 Task: Display the location "169 Perry Street, Grand Blanc, Michigan" while booking.
Action: Mouse moved to (637, 305)
Screenshot: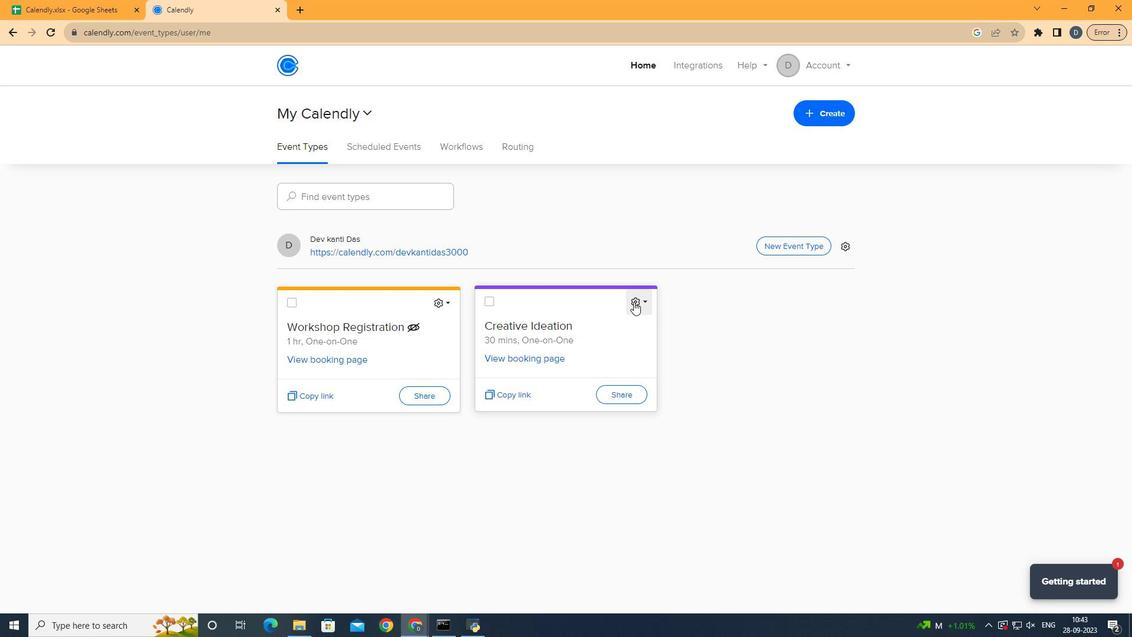 
Action: Mouse pressed left at (637, 305)
Screenshot: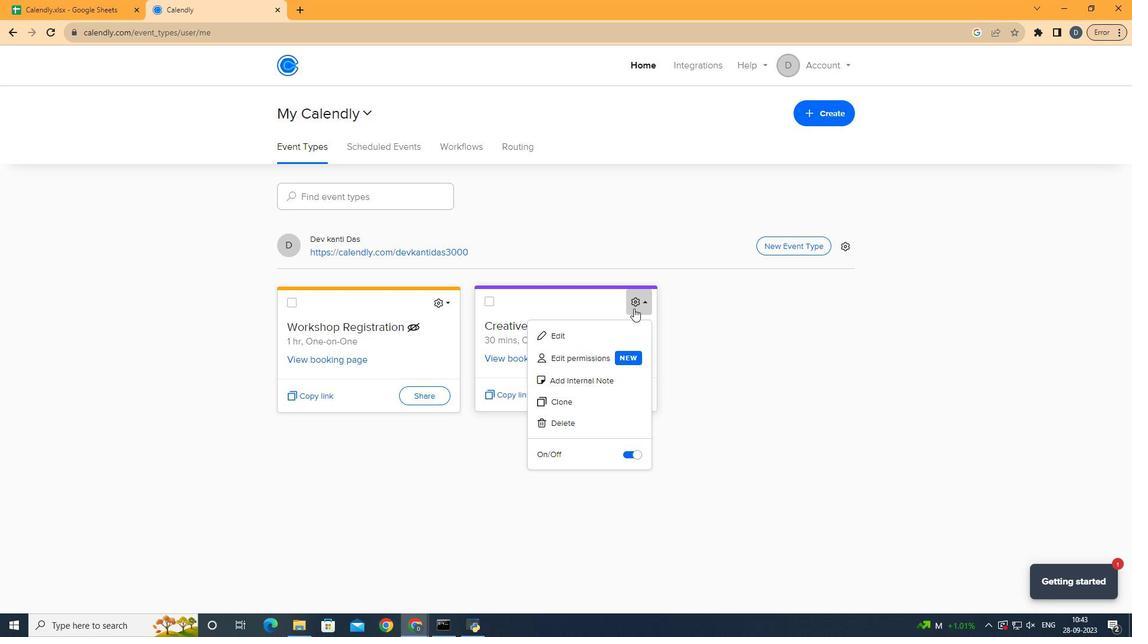 
Action: Mouse moved to (629, 342)
Screenshot: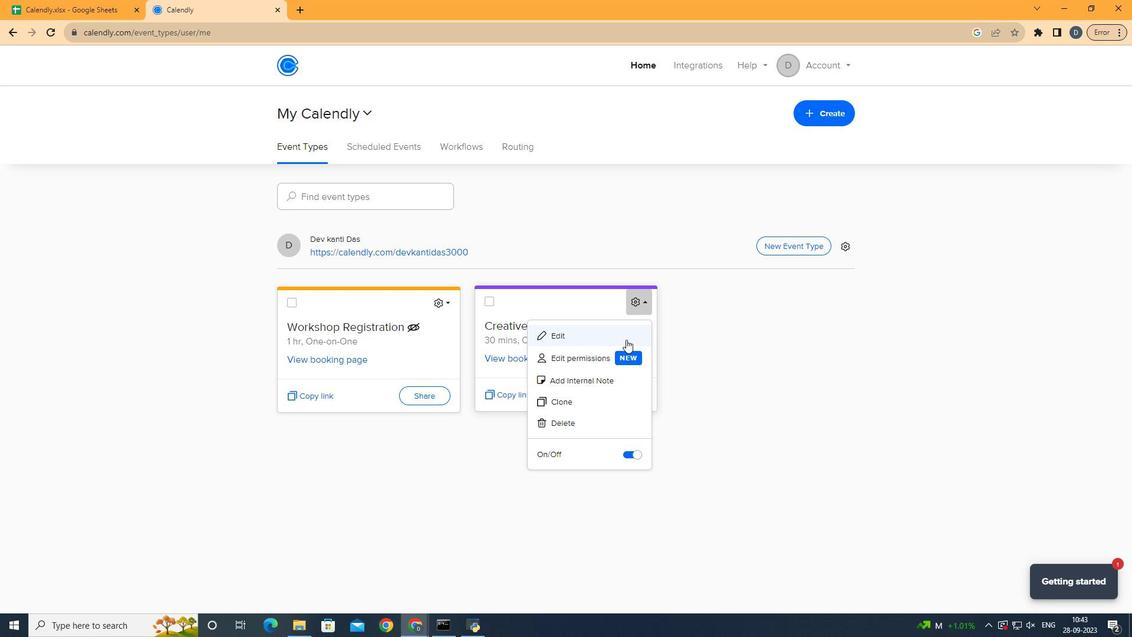 
Action: Mouse pressed left at (629, 342)
Screenshot: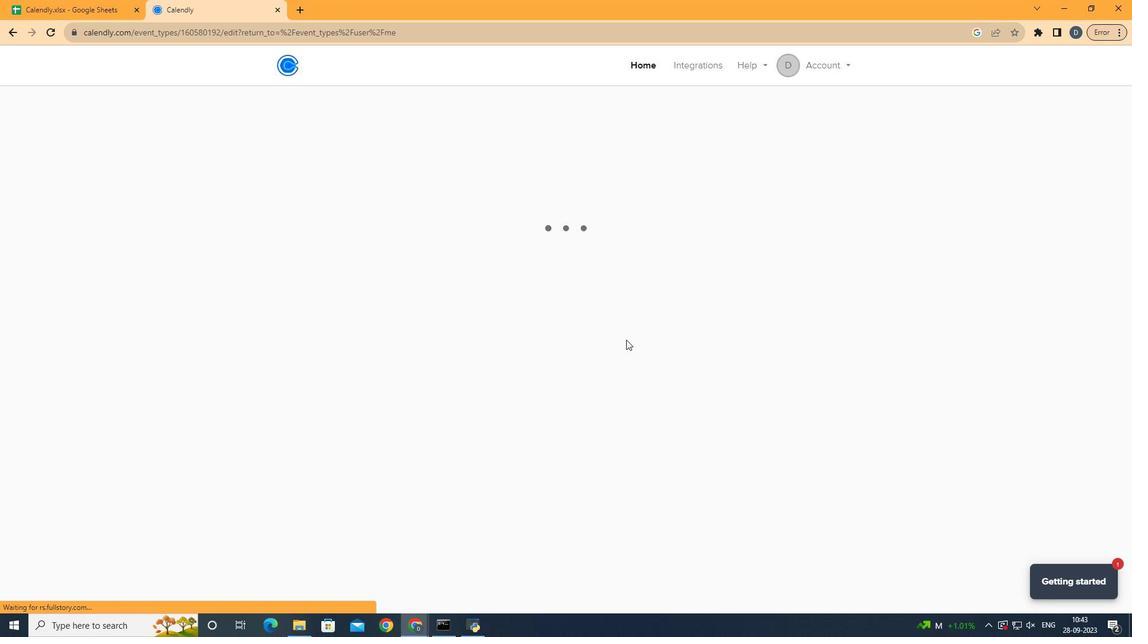 
Action: Mouse moved to (398, 218)
Screenshot: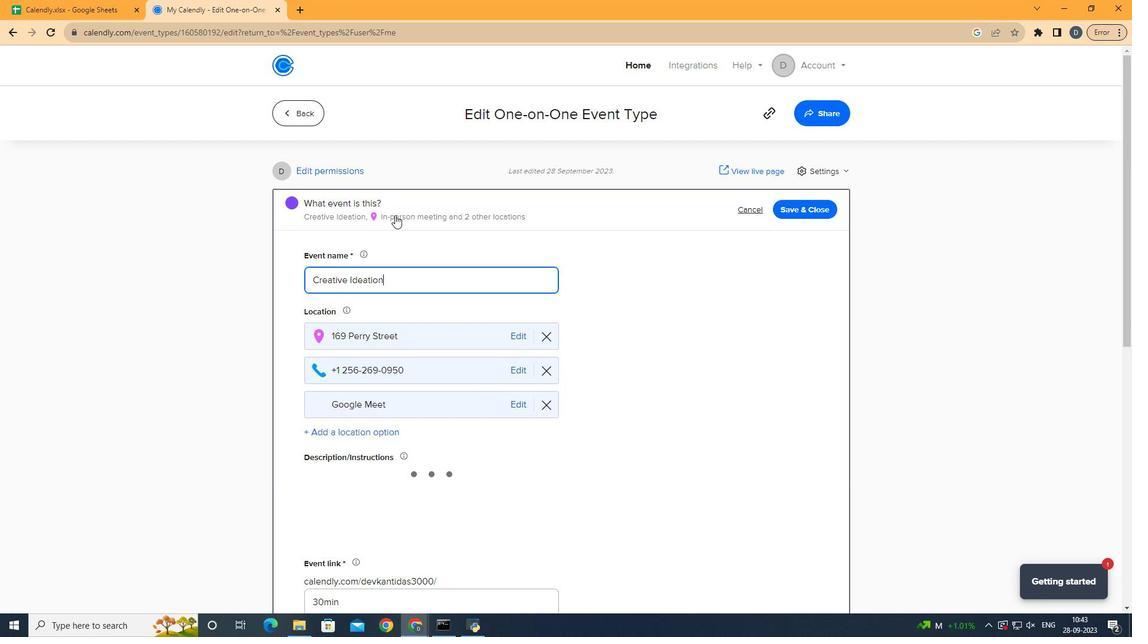 
Action: Mouse pressed left at (398, 218)
Screenshot: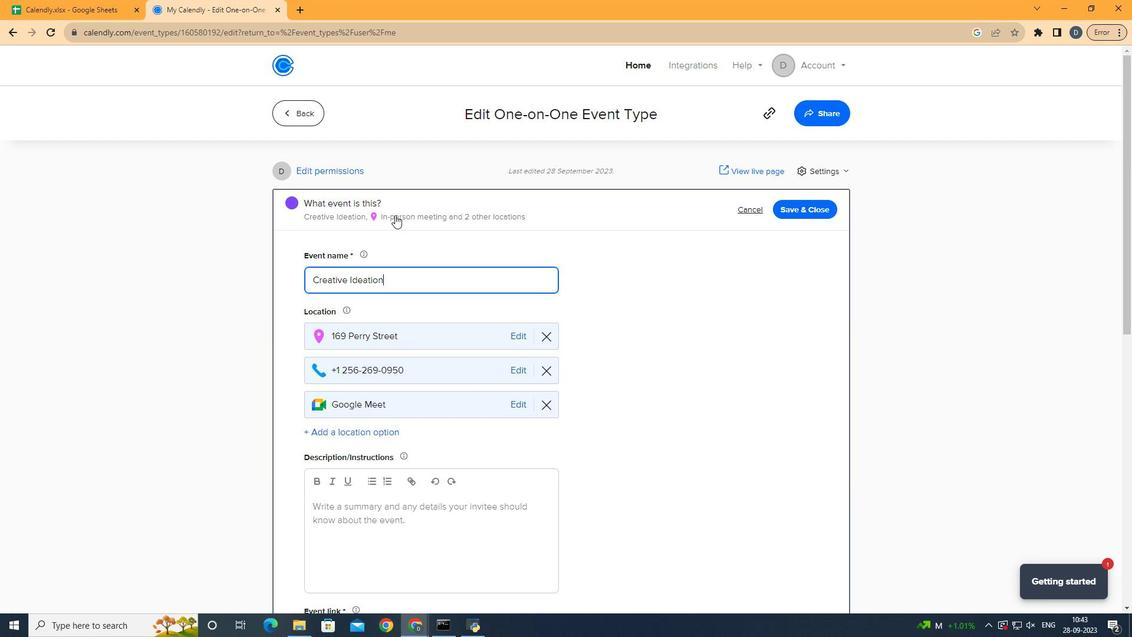
Action: Mouse moved to (414, 325)
Screenshot: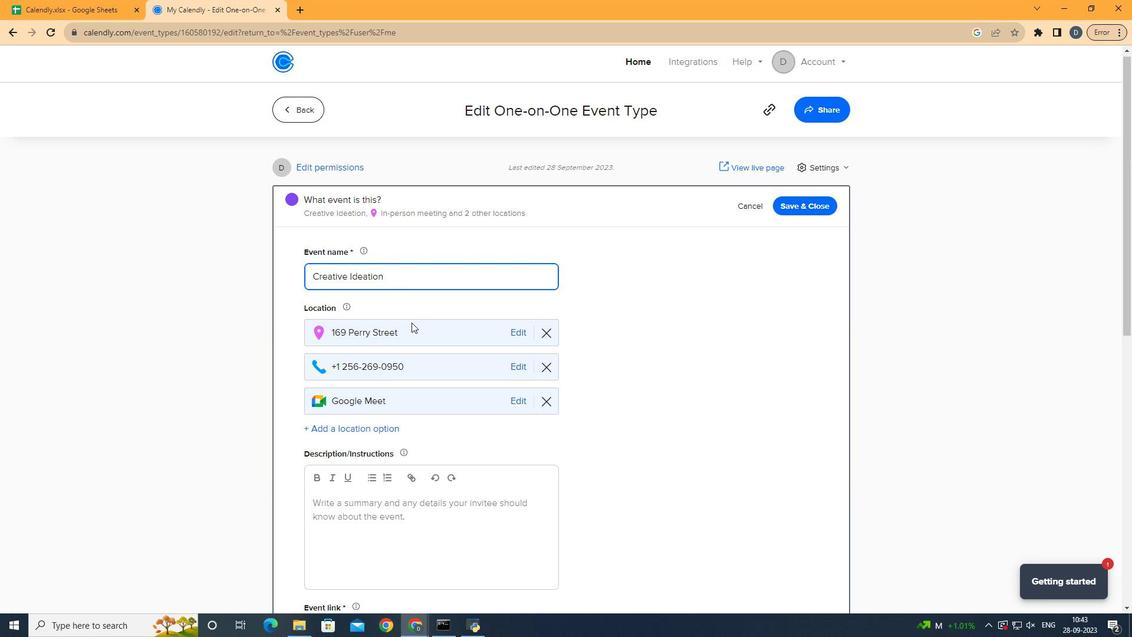 
Action: Mouse scrolled (414, 325) with delta (0, 0)
Screenshot: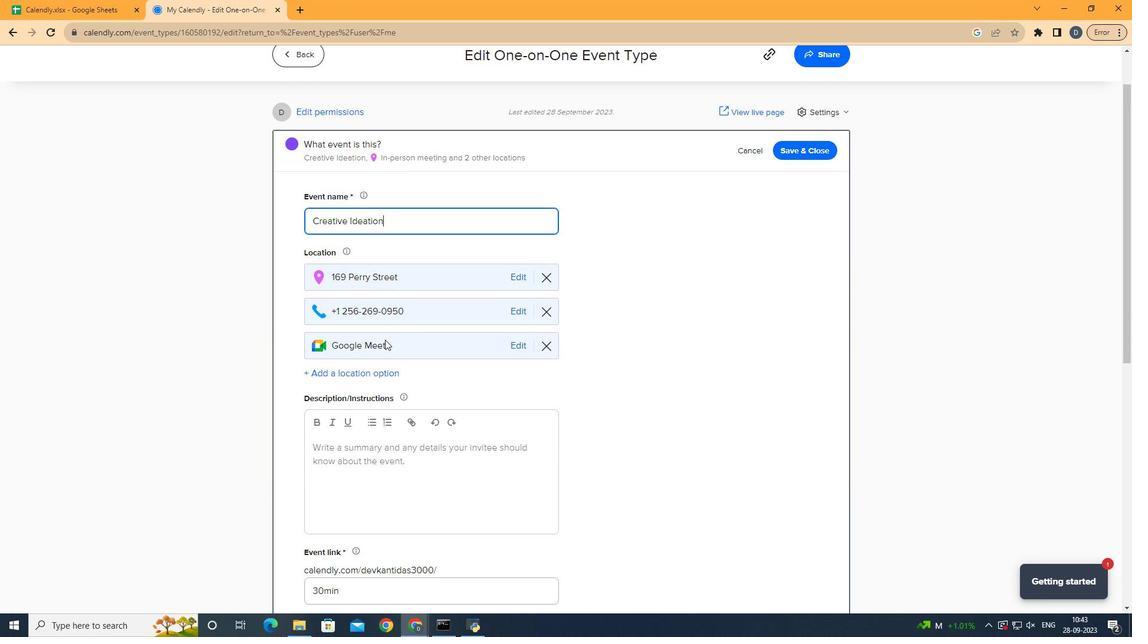 
Action: Mouse moved to (371, 372)
Screenshot: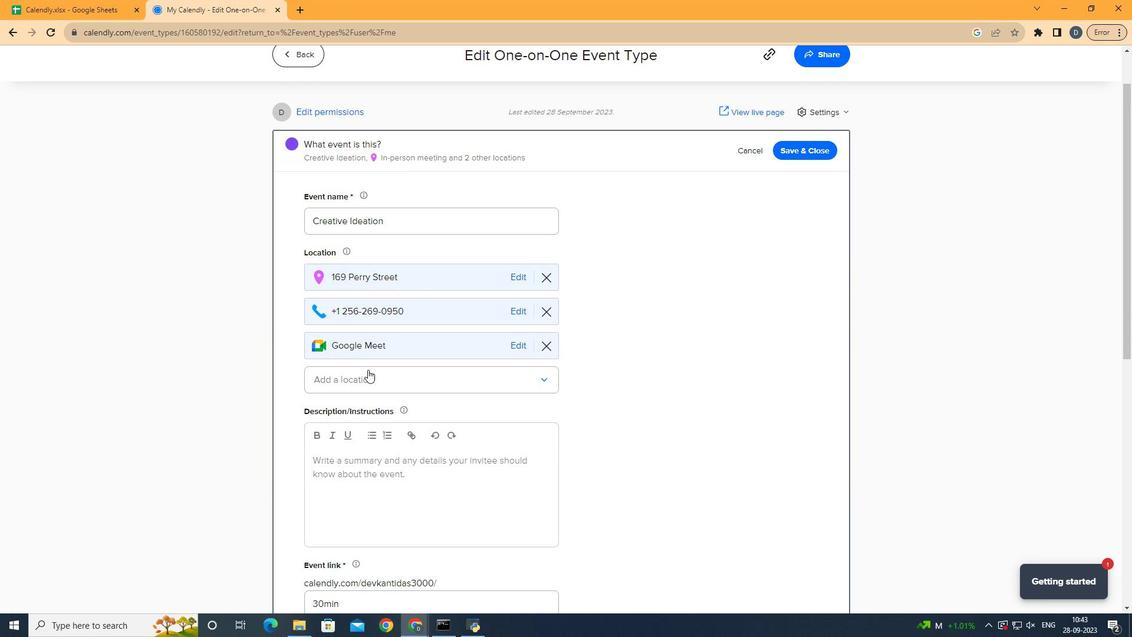 
Action: Mouse pressed left at (371, 372)
Screenshot: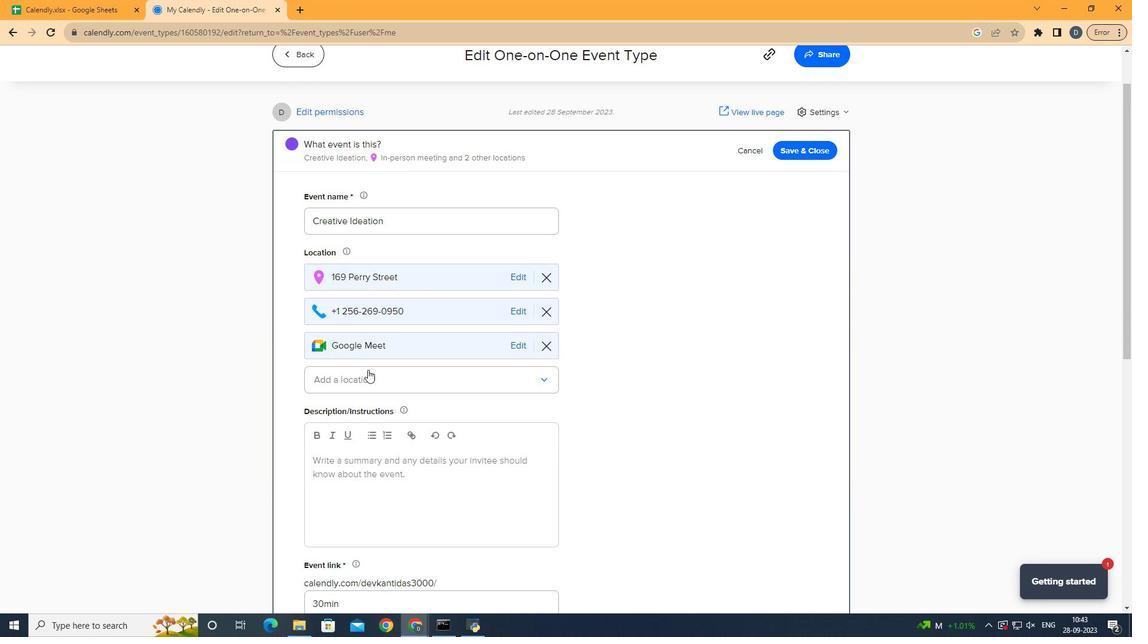 
Action: Mouse scrolled (371, 372) with delta (0, 0)
Screenshot: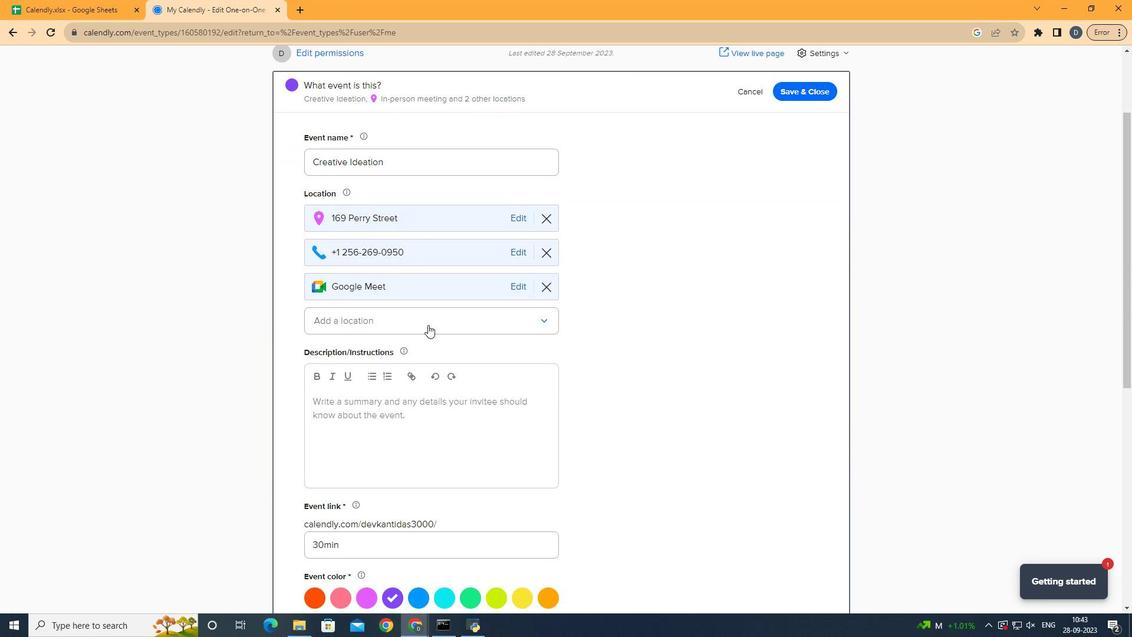 
Action: Mouse moved to (434, 320)
Screenshot: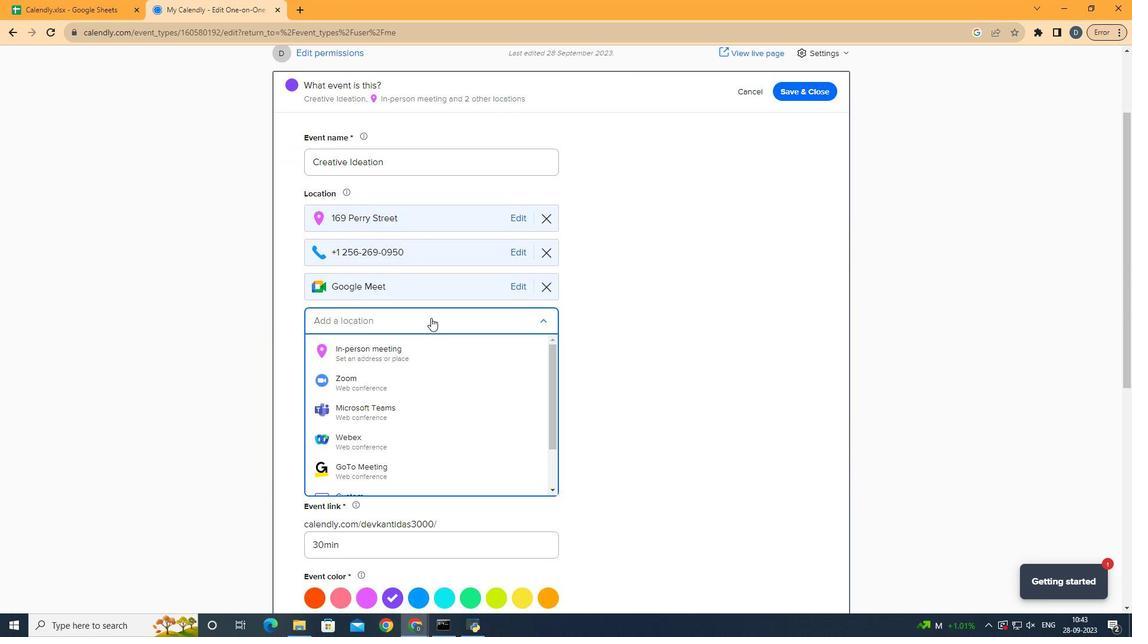 
Action: Mouse pressed left at (434, 320)
Screenshot: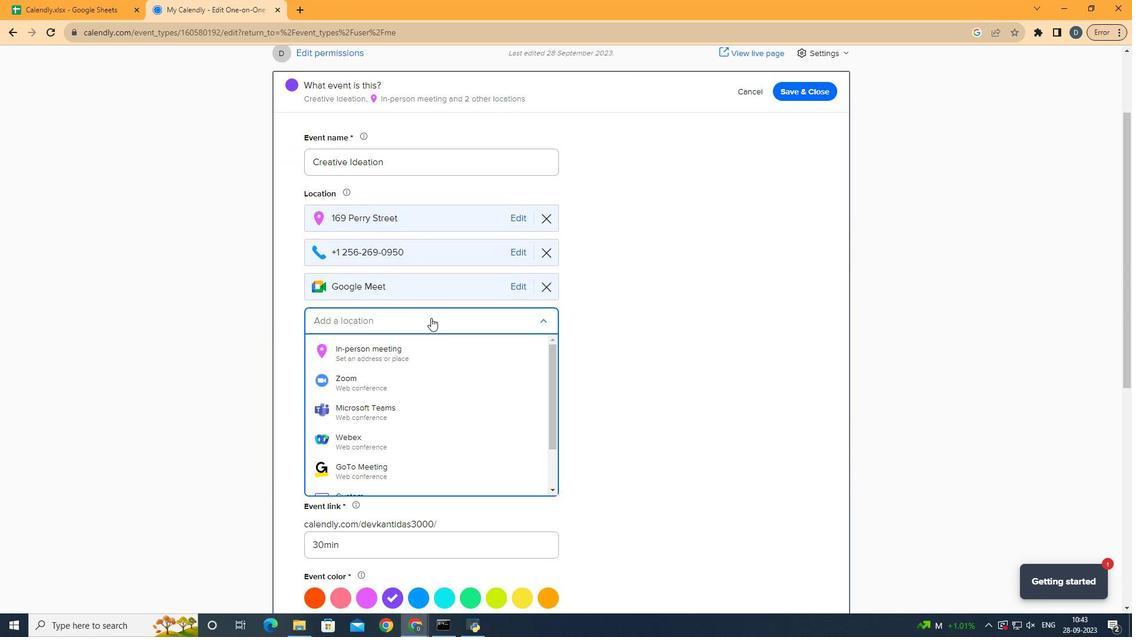 
Action: Mouse moved to (399, 391)
Screenshot: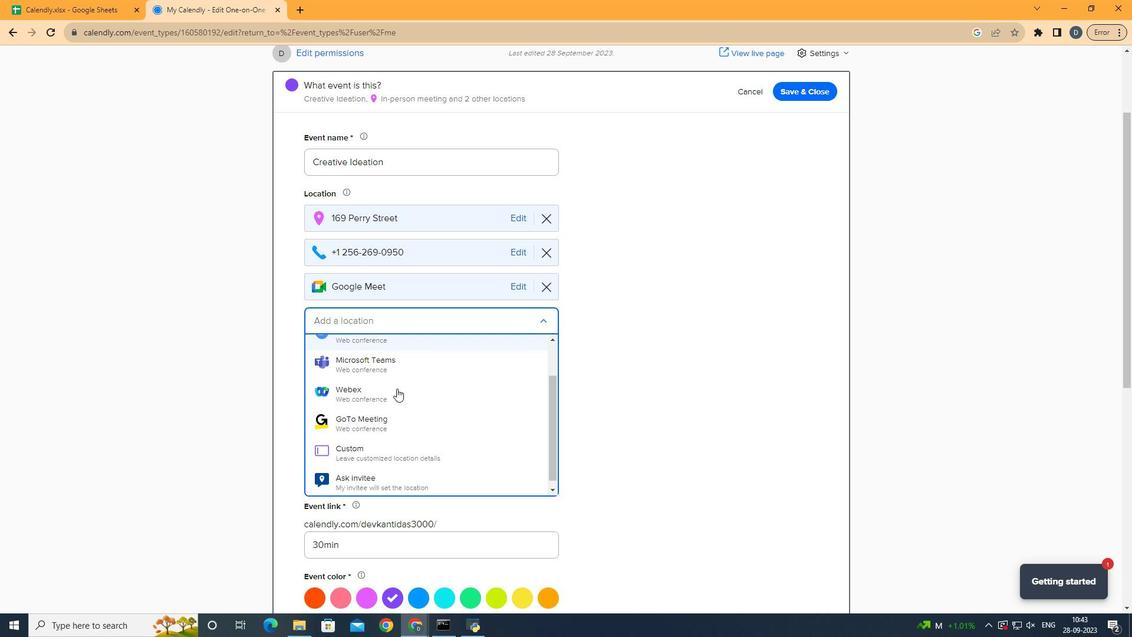 
Action: Mouse scrolled (399, 391) with delta (0, 0)
Screenshot: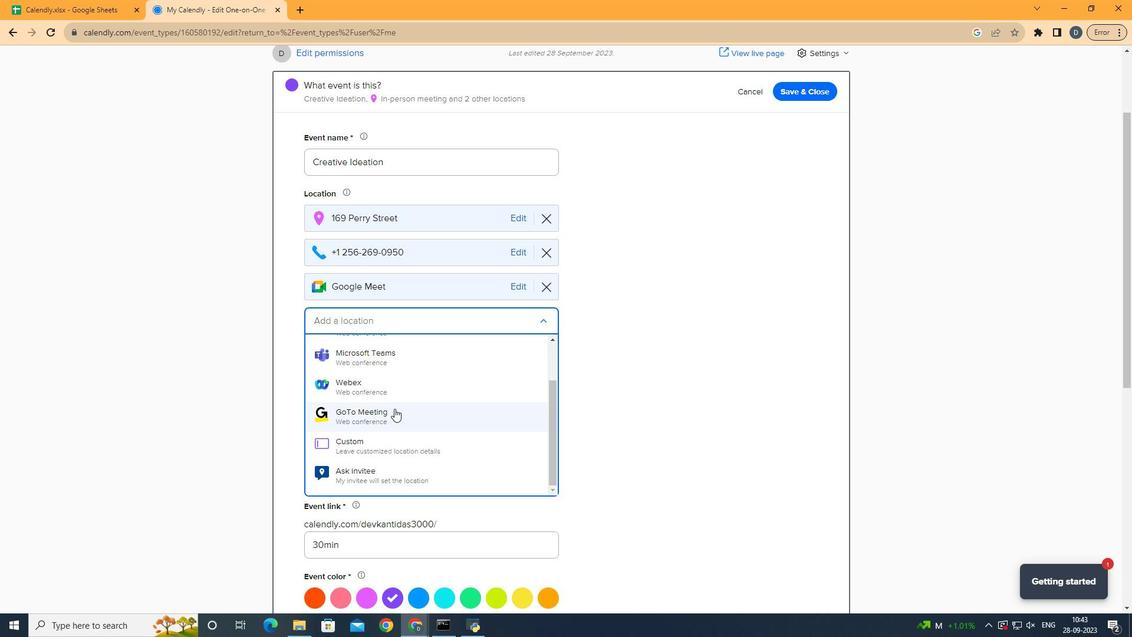 
Action: Mouse scrolled (399, 391) with delta (0, 0)
Screenshot: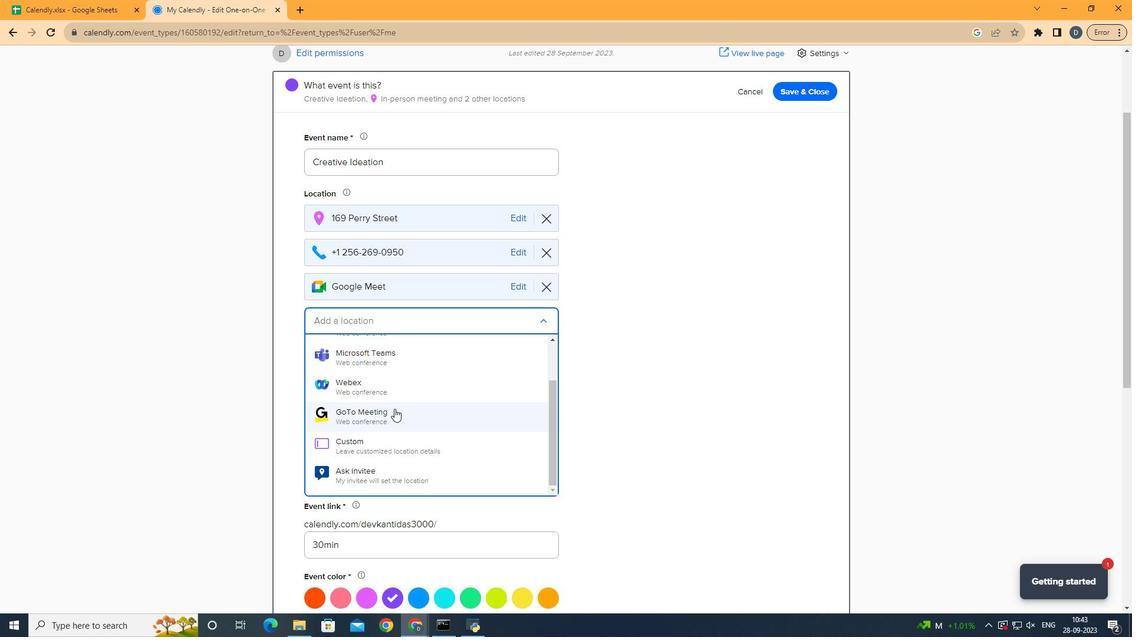 
Action: Mouse scrolled (399, 391) with delta (0, 0)
Screenshot: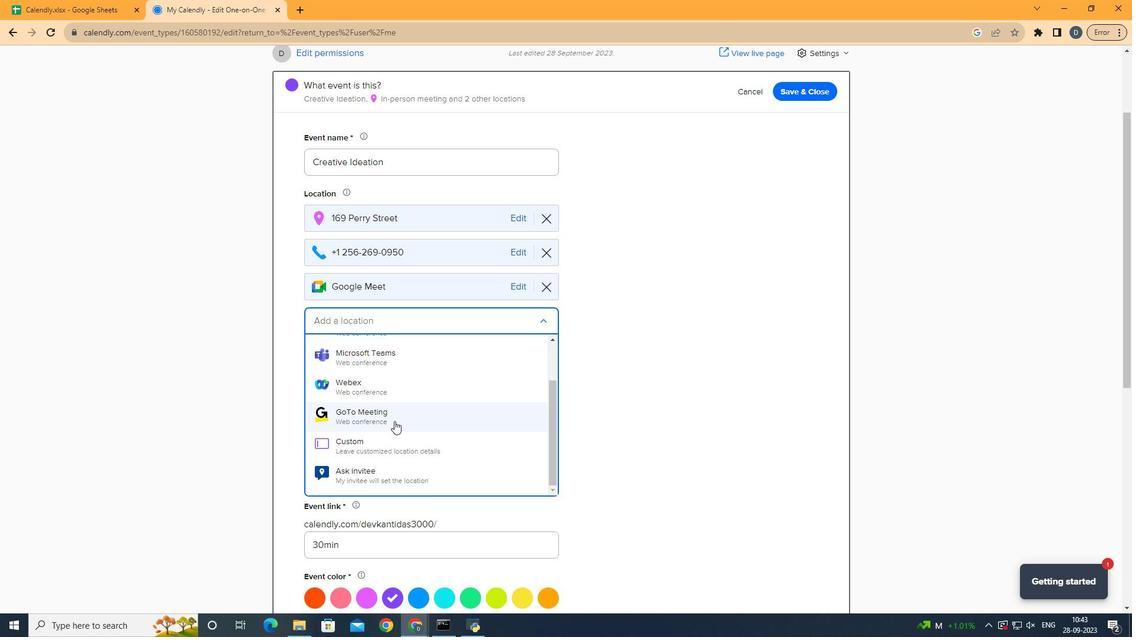 
Action: Mouse moved to (398, 443)
Screenshot: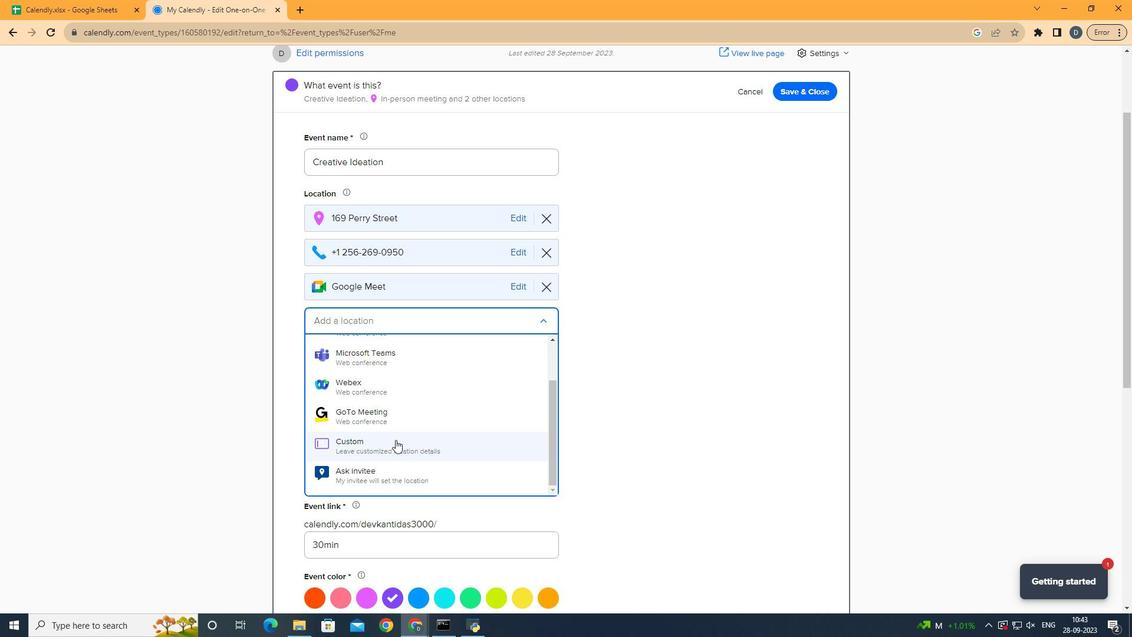 
Action: Mouse pressed left at (398, 443)
Screenshot: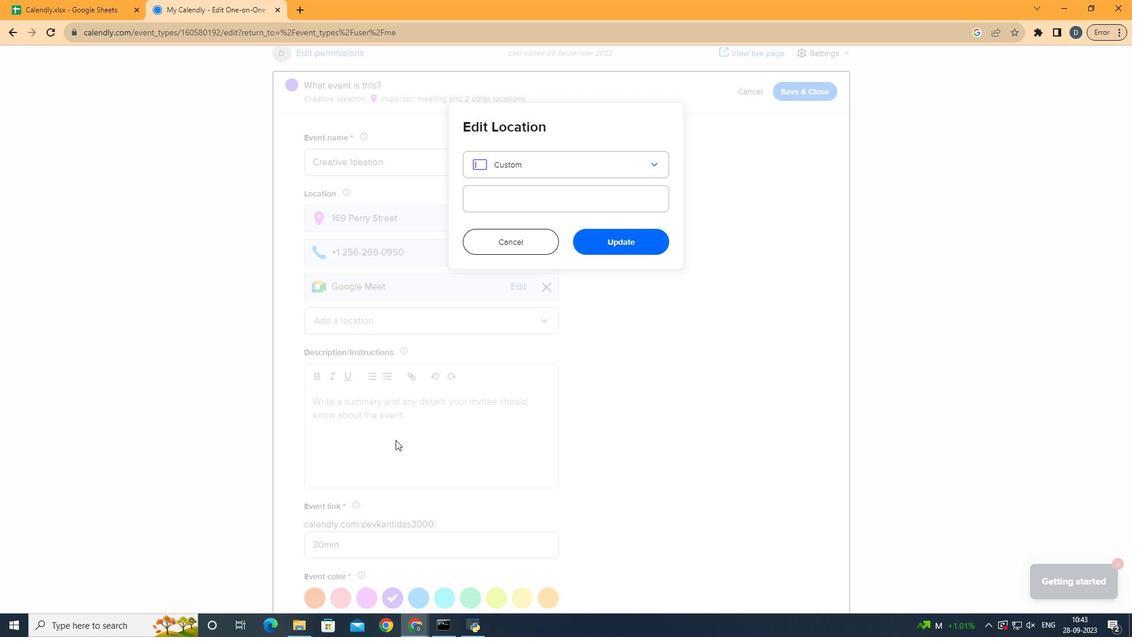 
Action: Mouse moved to (534, 212)
Screenshot: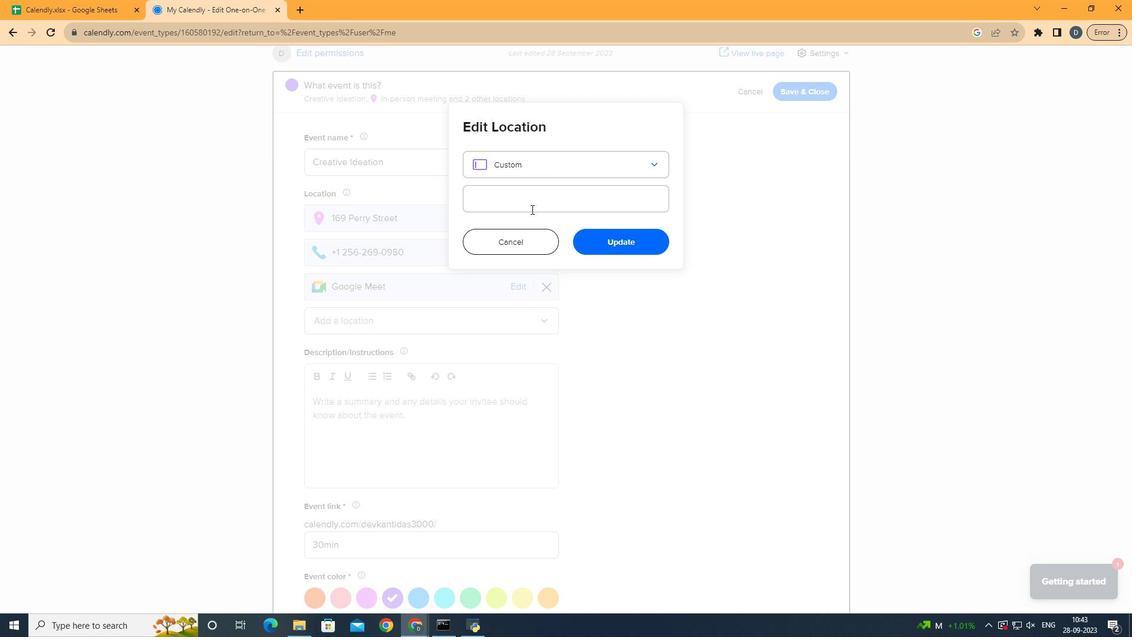 
Action: Mouse pressed left at (534, 212)
Screenshot: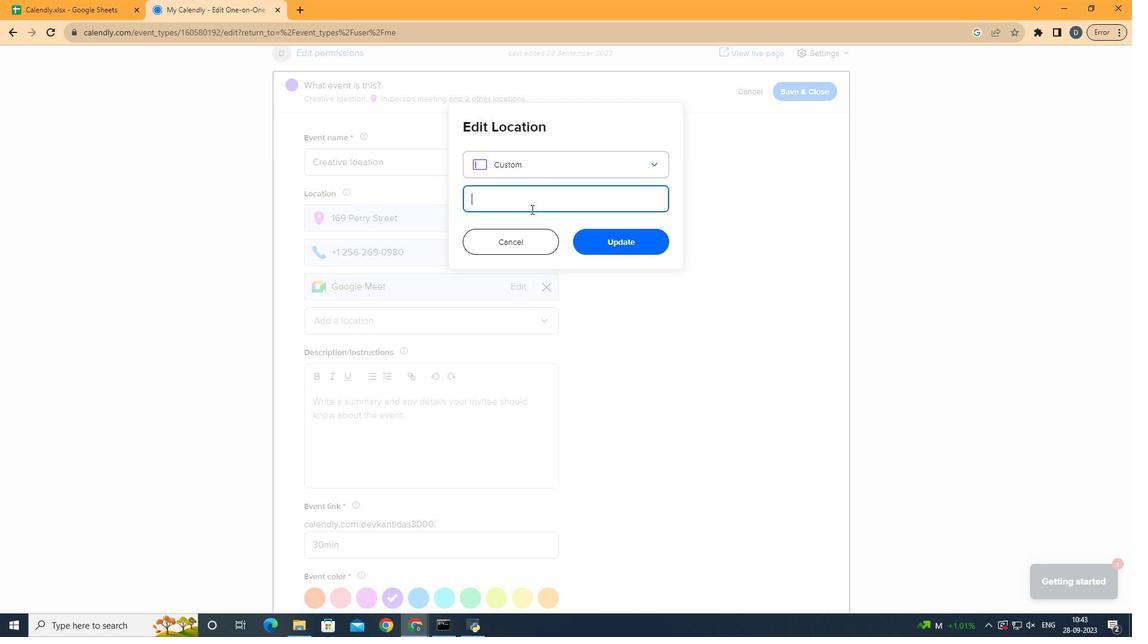 
Action: Mouse moved to (534, 212)
Screenshot: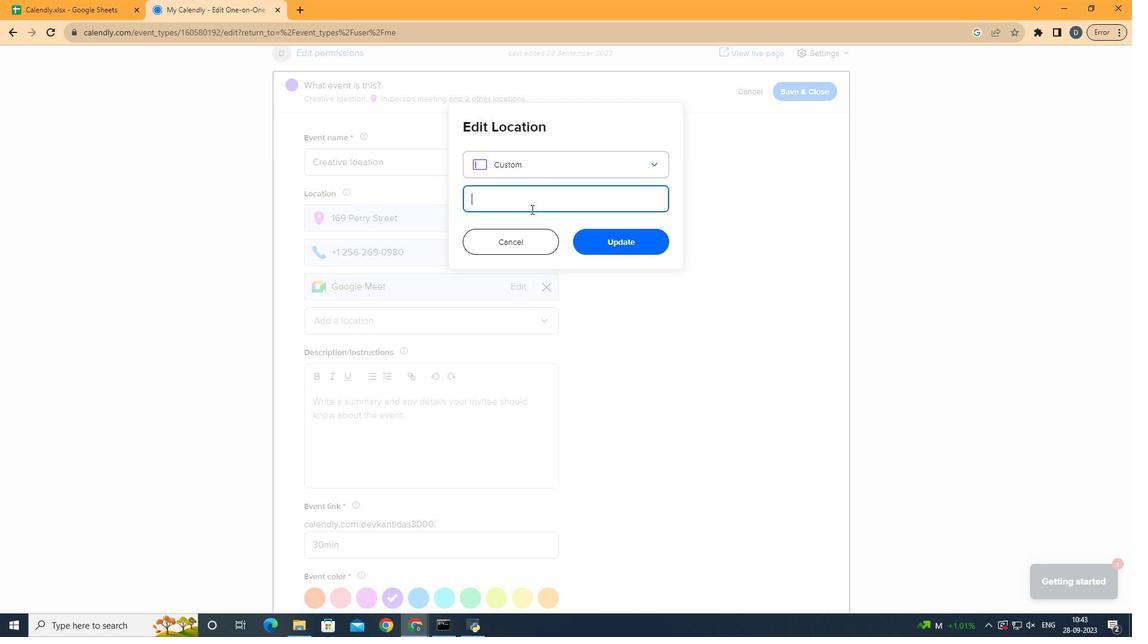 
Action: Key pressed <Key.shift>19<Key.backspace>69<Key.space><Key.shift><Key.shift><Key.shift><Key.shift><Key.shift><Key.shift><Key.shift><Key.shift><Key.shift><Key.shift><Key.shift><Key.shift><Key.shift><Key.shift><Key.shift><Key.shift>Perry<Key.space><Key.shift>Street,<Key.space><Key.shift>Grand<Key.space><Key.shift>Blanc<Key.space><Key.shift><Key.shift>Michigan.
Screenshot: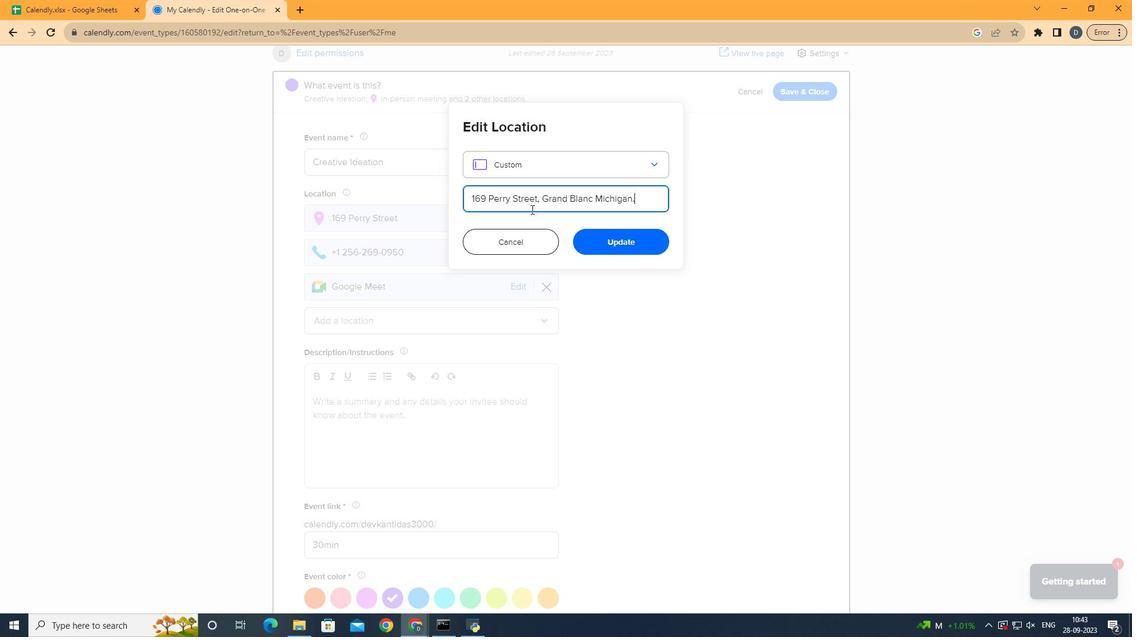 
Action: Mouse moved to (633, 237)
Screenshot: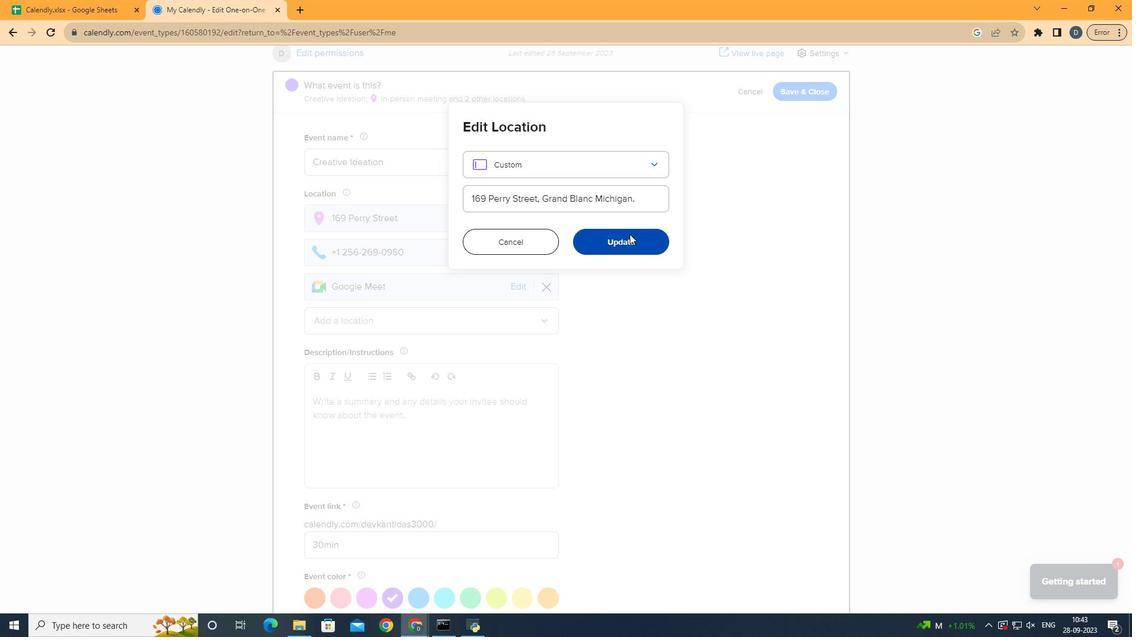 
Action: Mouse pressed left at (633, 237)
Screenshot: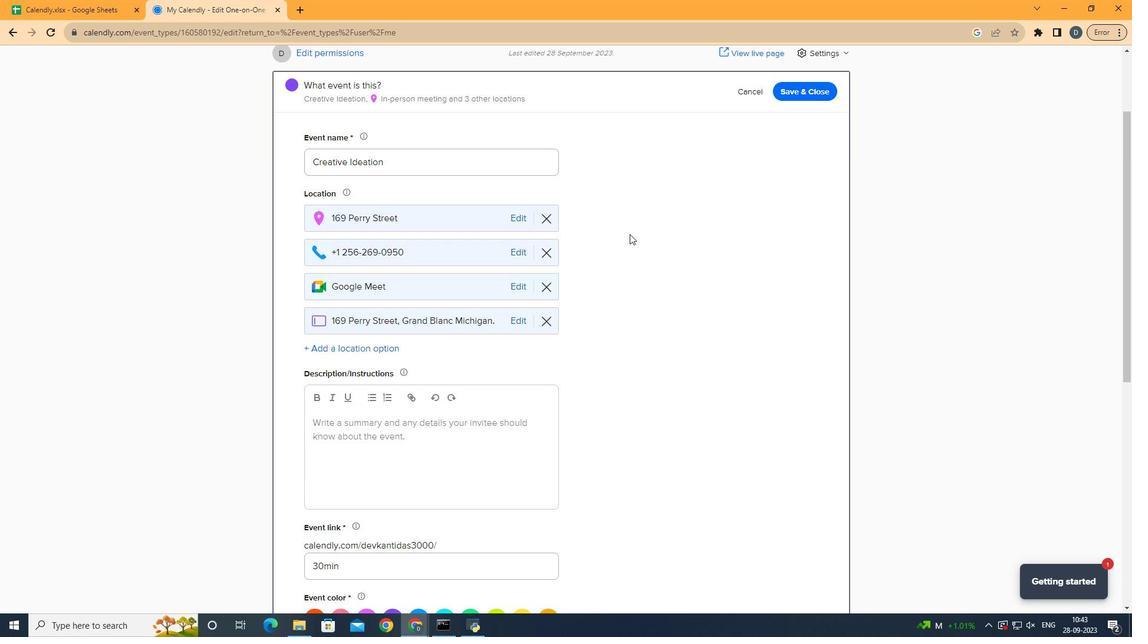 
Action: Mouse moved to (528, 329)
Screenshot: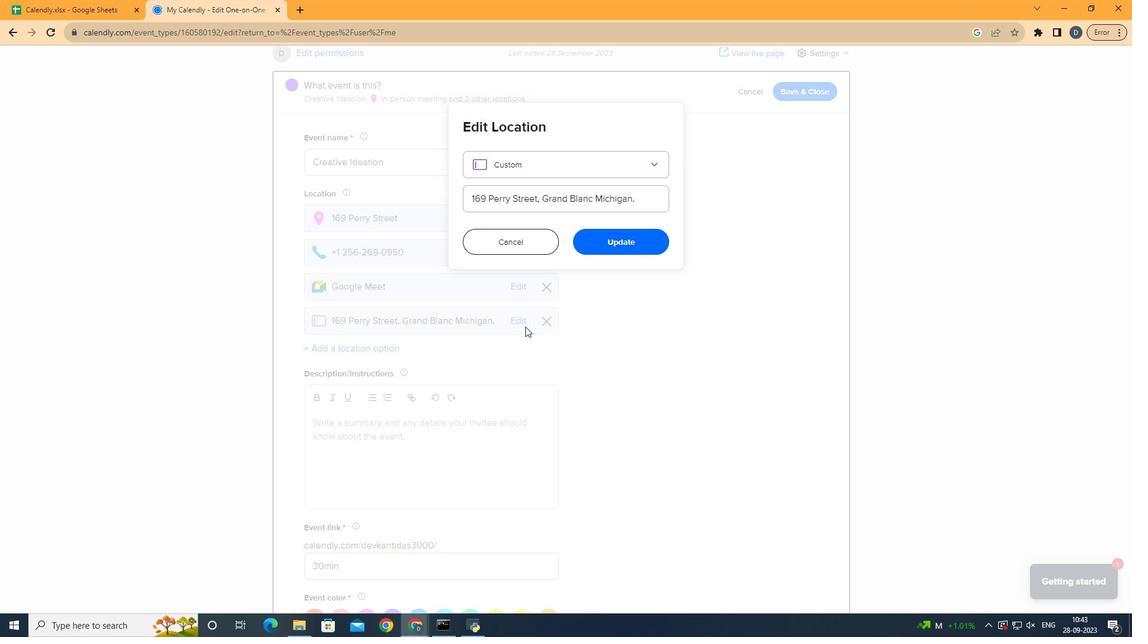 
Action: Mouse pressed left at (528, 329)
Screenshot: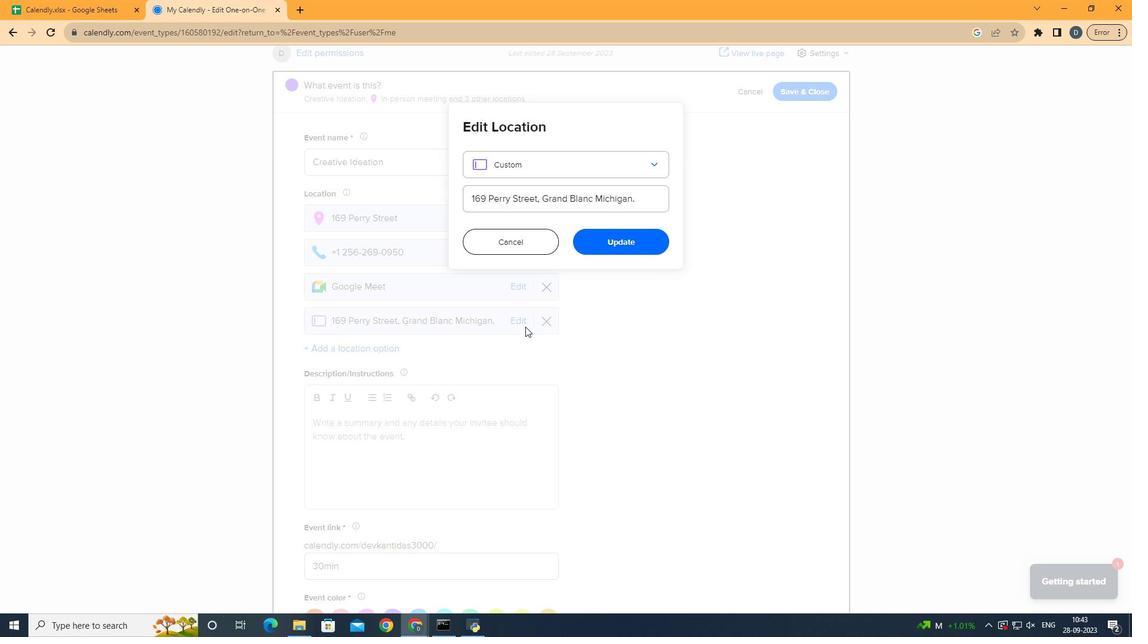 
Action: Mouse moved to (665, 170)
Screenshot: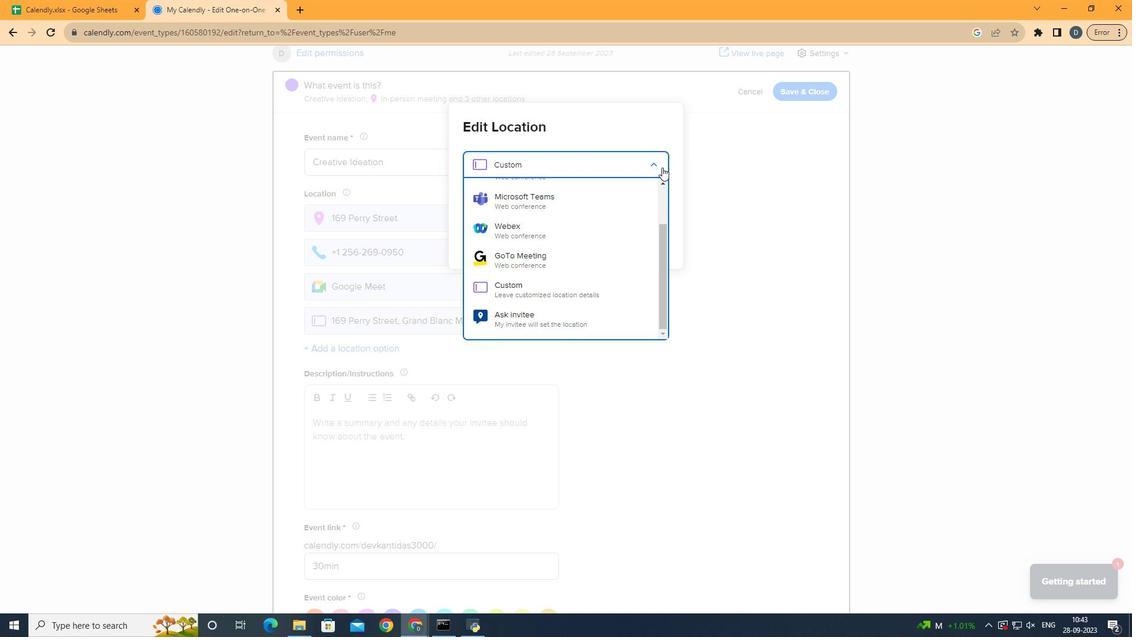
Action: Mouse pressed left at (665, 170)
Screenshot: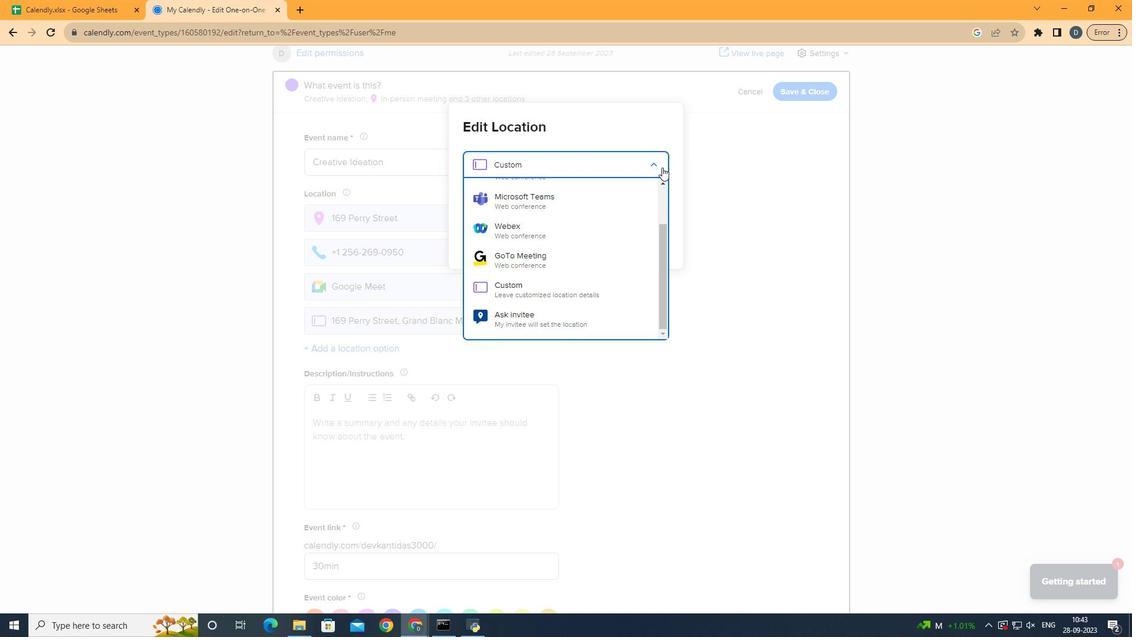 
Action: Mouse moved to (600, 256)
Screenshot: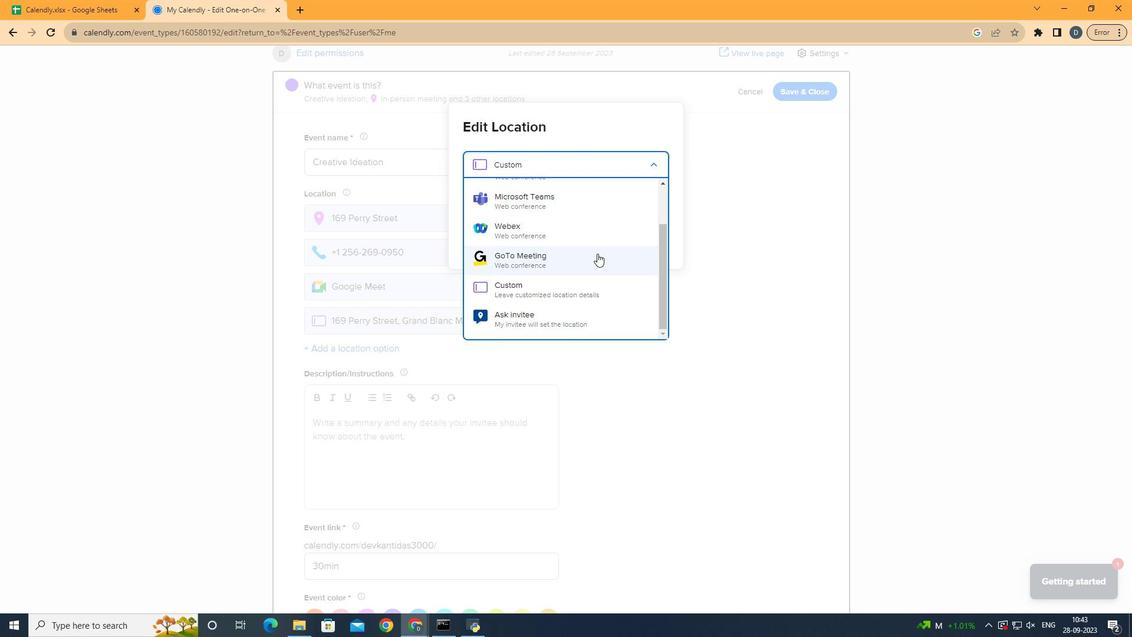 
Action: Mouse scrolled (600, 256) with delta (0, 0)
Screenshot: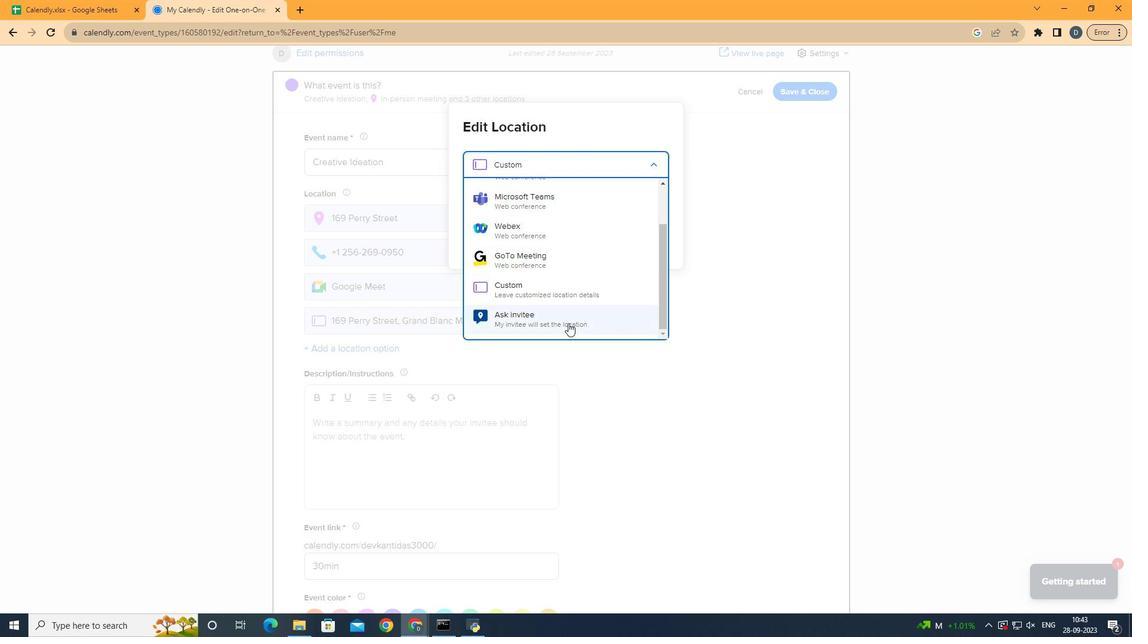 
Action: Mouse scrolled (600, 256) with delta (0, 0)
Screenshot: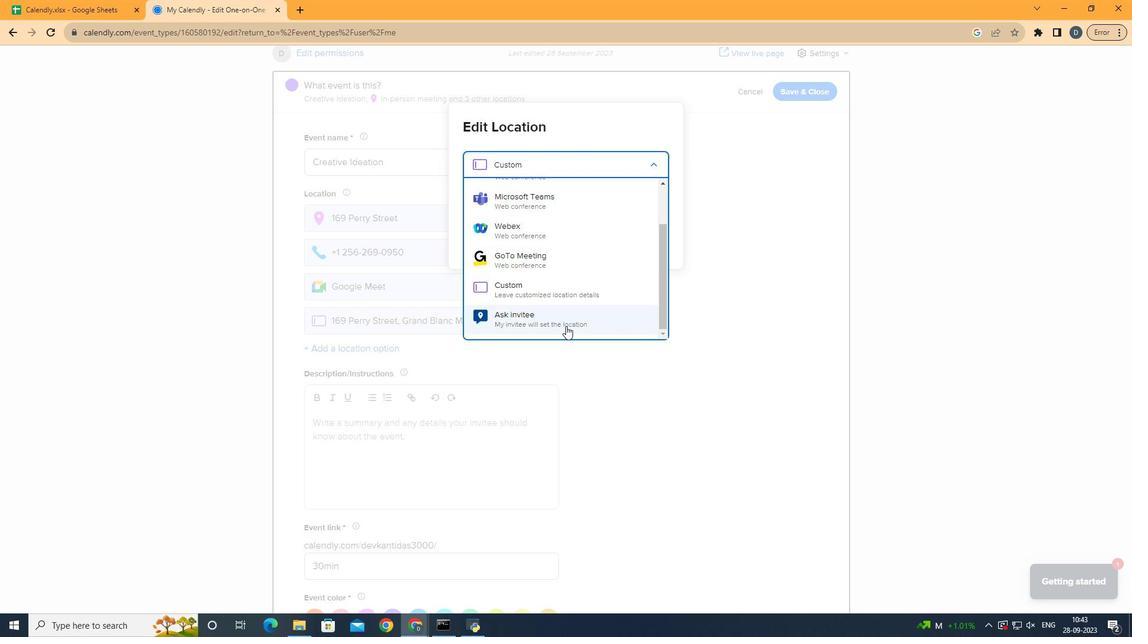 
Action: Mouse scrolled (600, 256) with delta (0, 0)
Screenshot: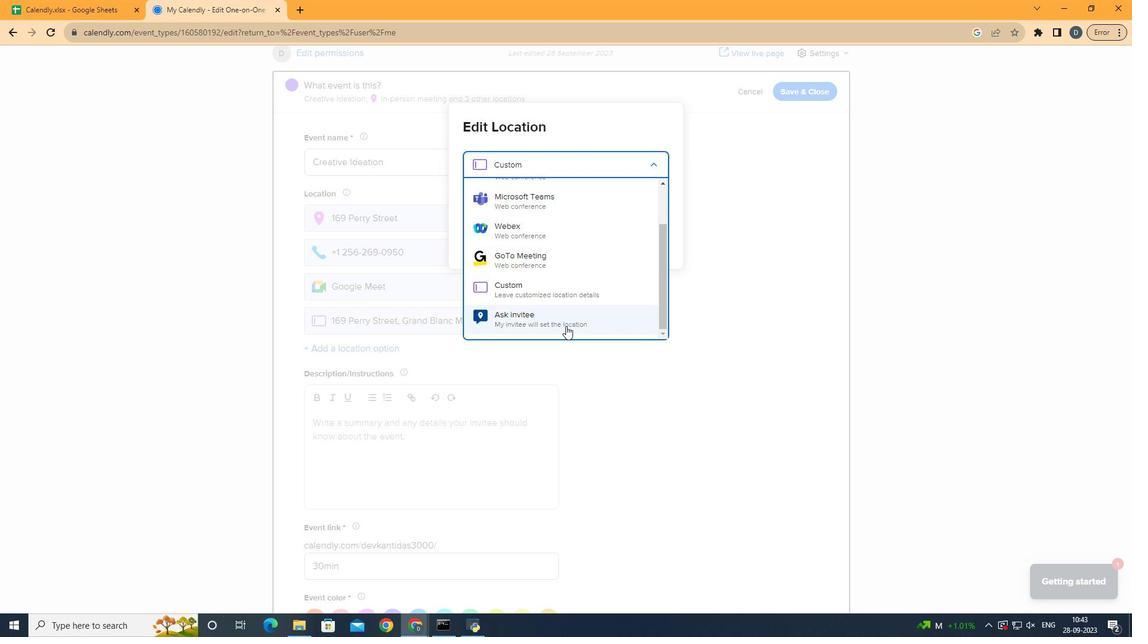 
Action: Mouse moved to (586, 291)
Screenshot: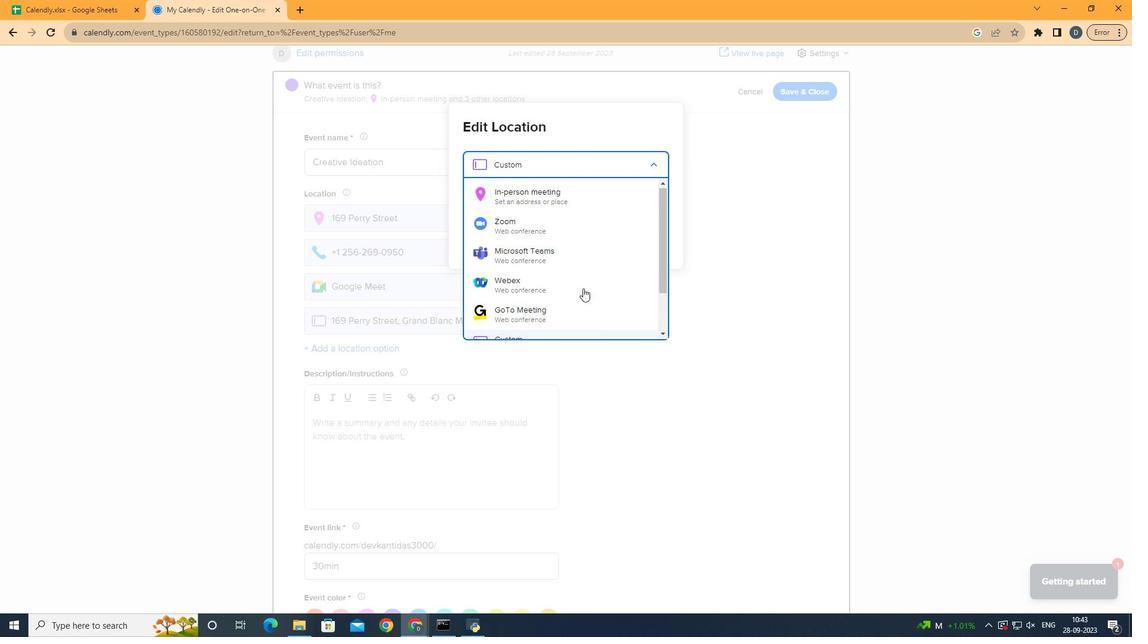 
Action: Mouse scrolled (586, 292) with delta (0, 0)
Screenshot: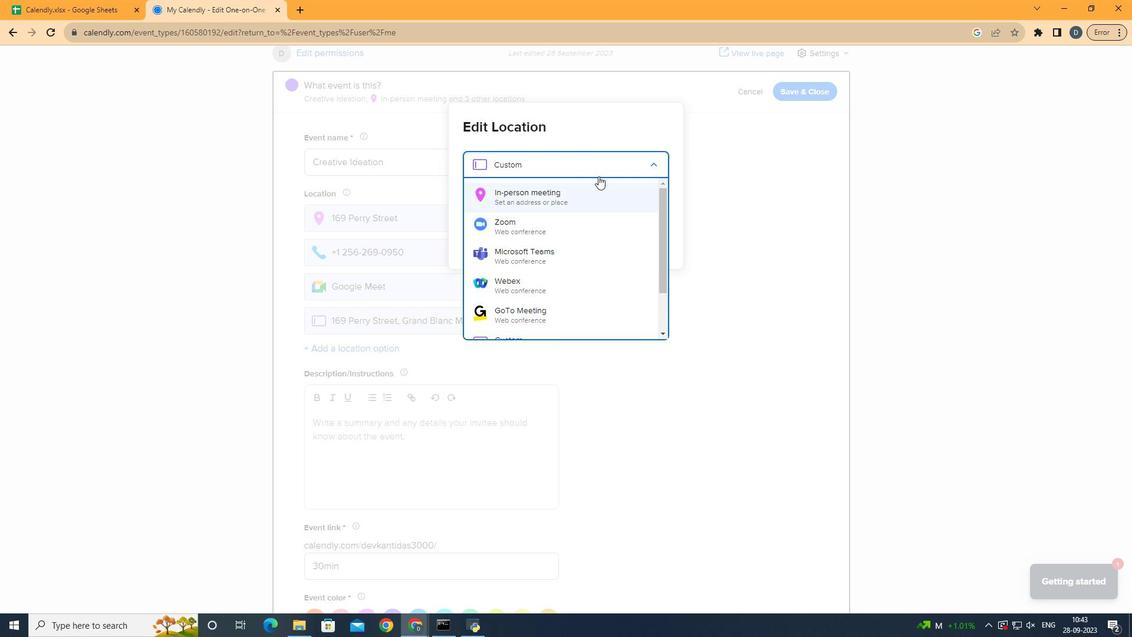 
Action: Mouse scrolled (586, 292) with delta (0, 0)
Screenshot: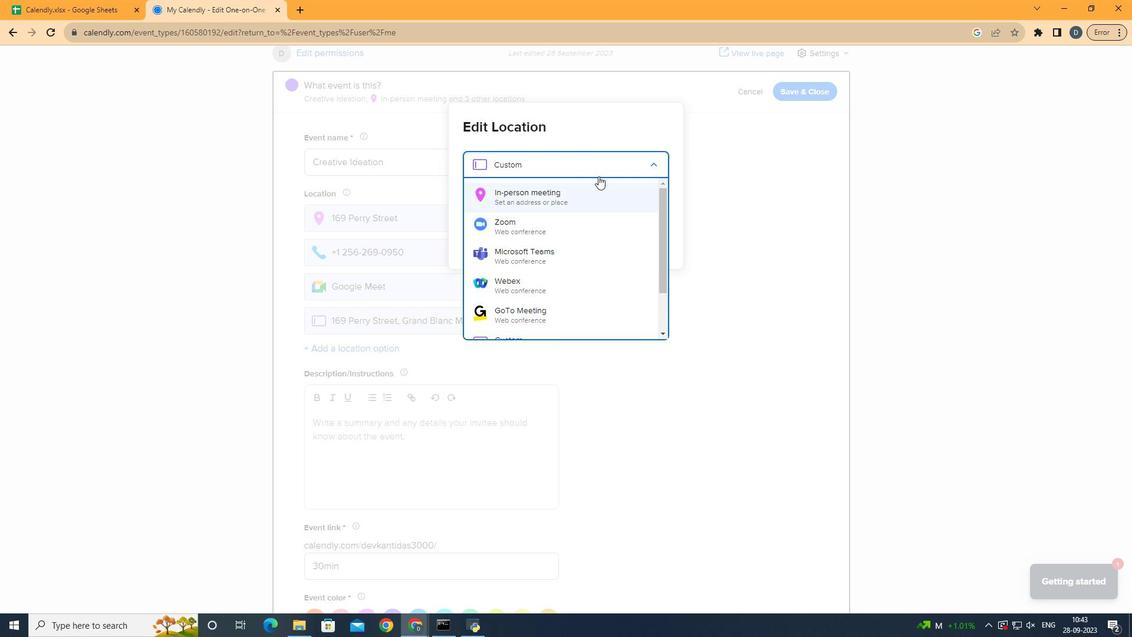 
Action: Mouse scrolled (586, 292) with delta (0, 0)
Screenshot: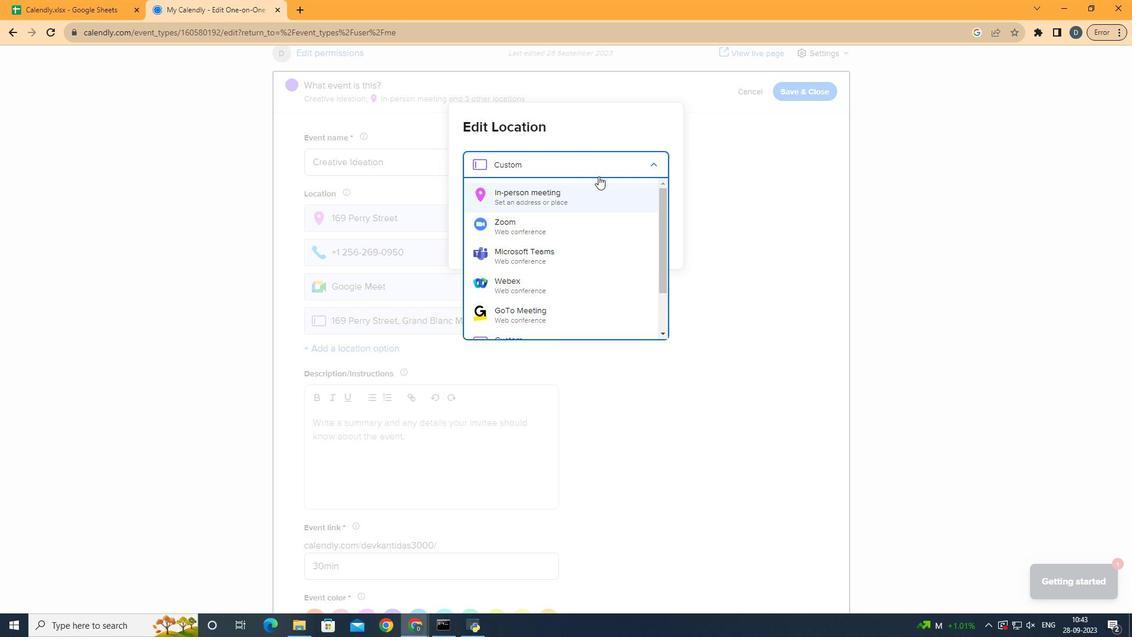 
Action: Mouse scrolled (586, 292) with delta (0, 0)
Screenshot: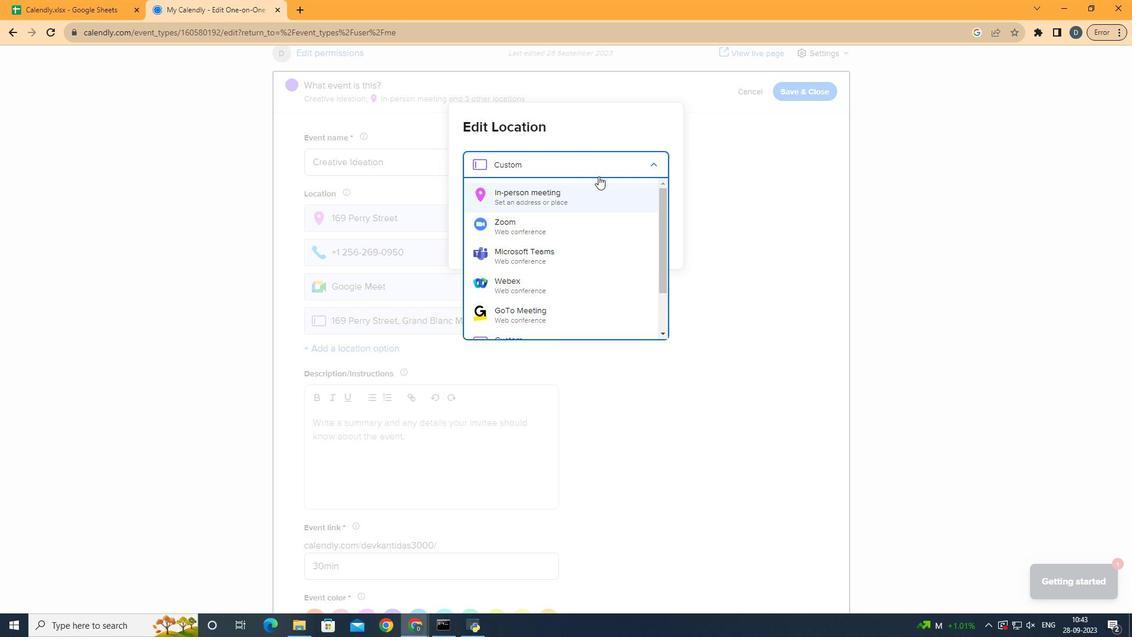 
Action: Mouse moved to (608, 166)
Screenshot: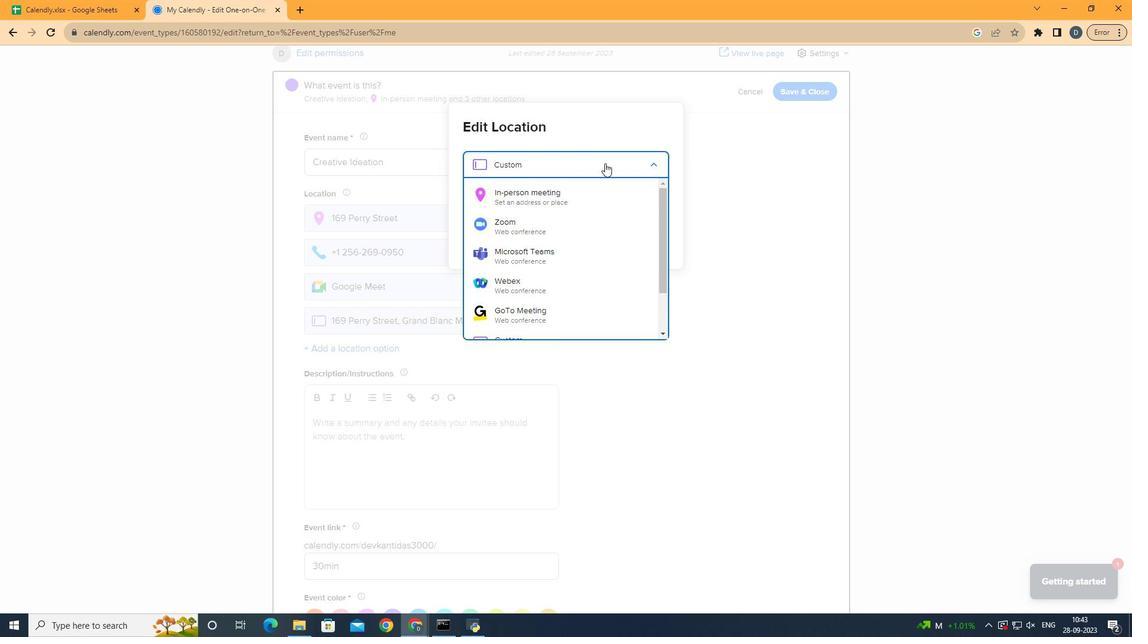 
Action: Mouse pressed left at (608, 166)
Screenshot: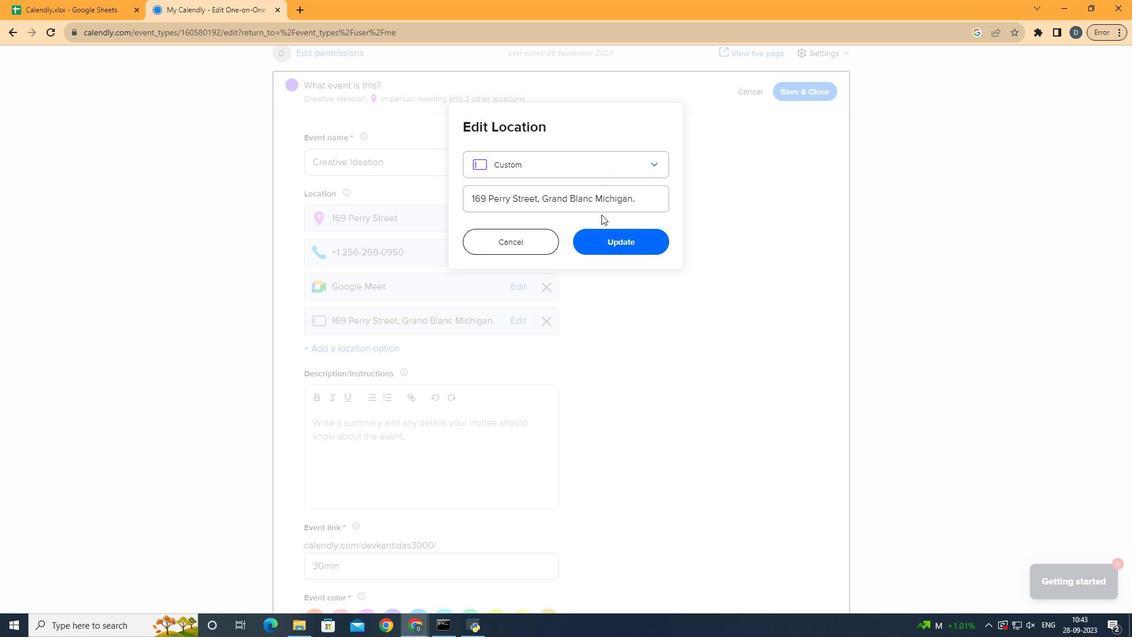 
Action: Mouse moved to (524, 256)
Screenshot: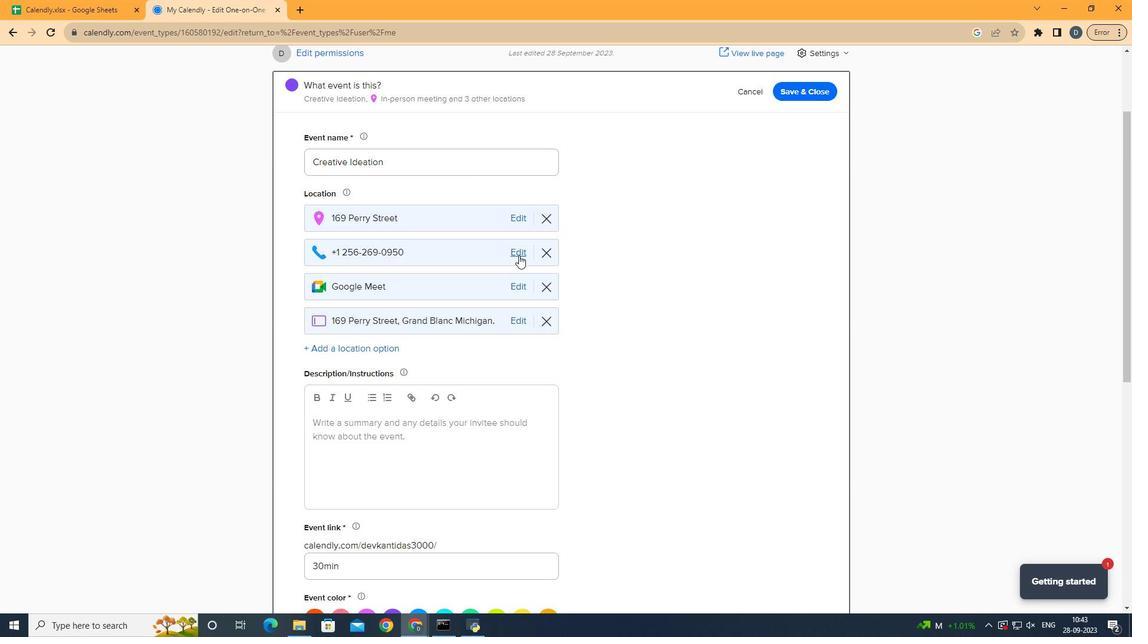 
Action: Mouse pressed left at (524, 256)
Screenshot: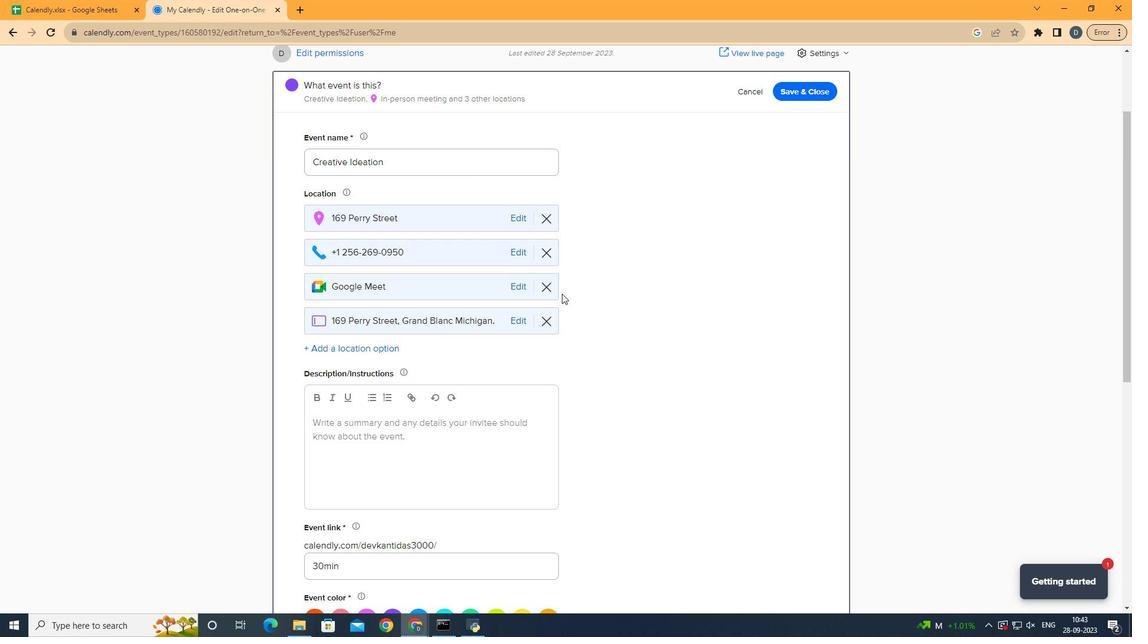 
Action: Mouse moved to (790, 95)
Screenshot: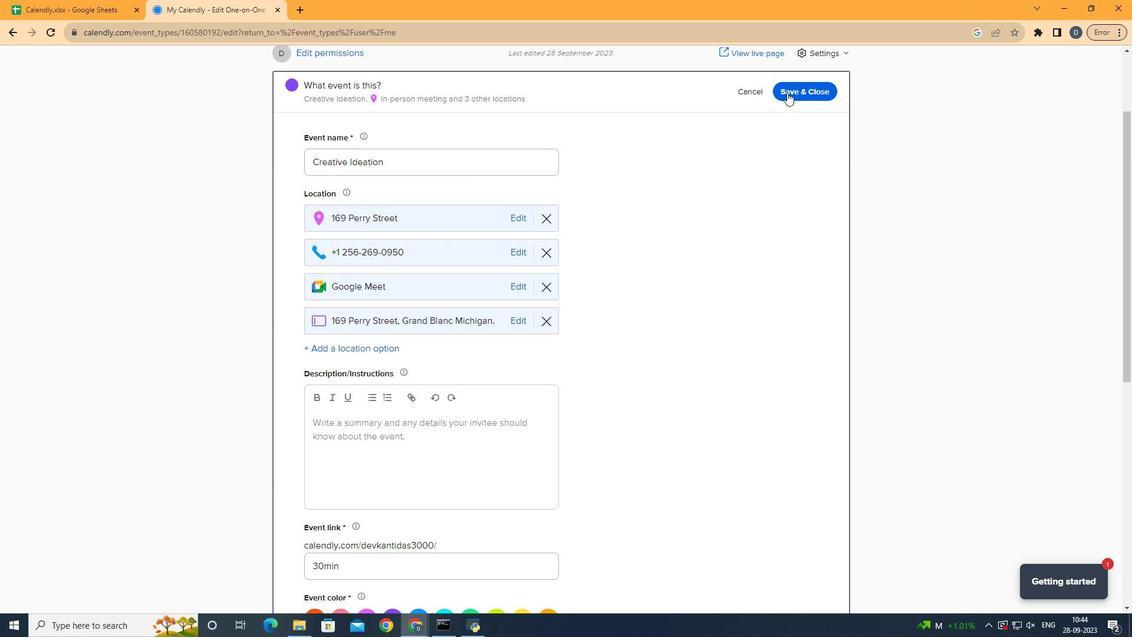 
Action: Mouse pressed left at (790, 95)
Screenshot: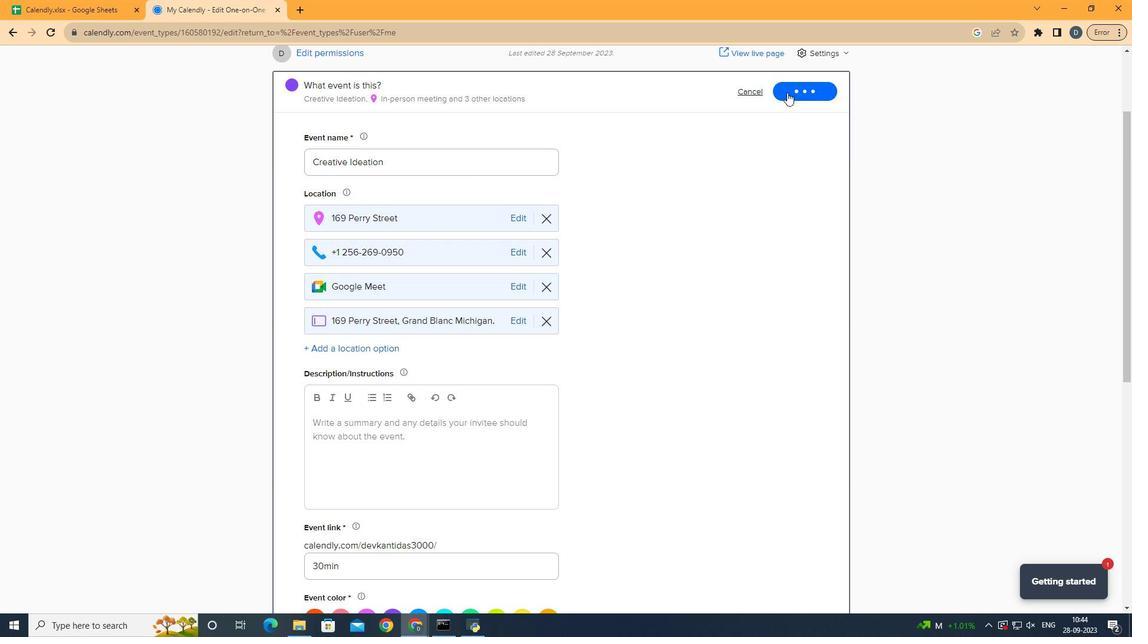 
Action: Mouse moved to (769, 257)
Screenshot: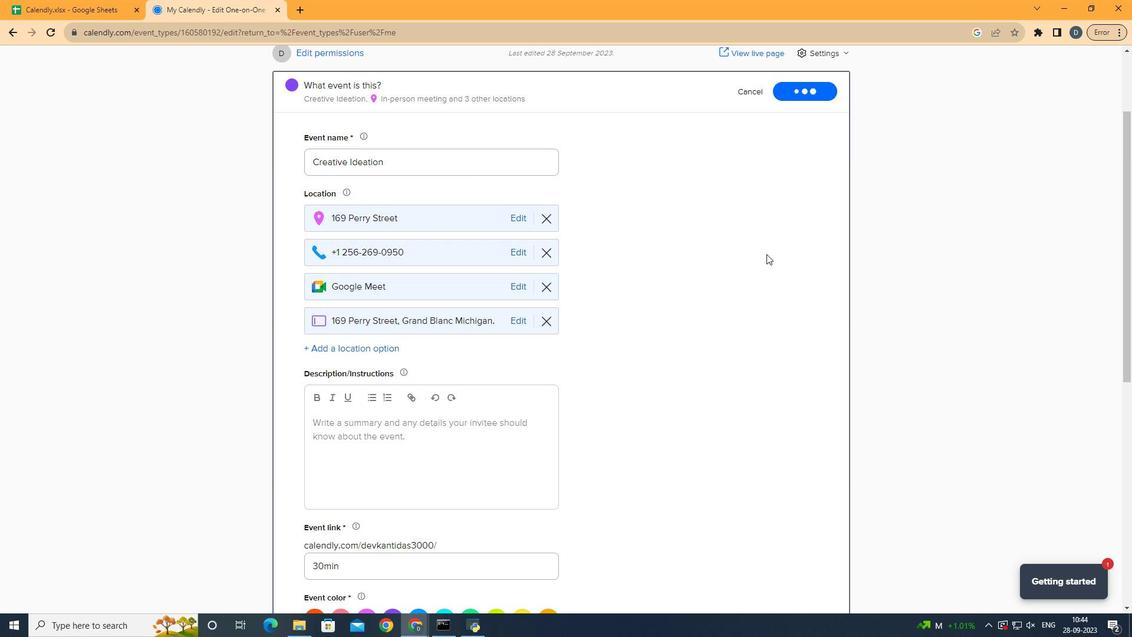 
